 Task: In the  document recommendation.docx Use the tool word Count 'and display word count while typing'. Find the word using Dictionary 'insights'. Below name insert the link: www.instagram.com
Action: Mouse moved to (259, 382)
Screenshot: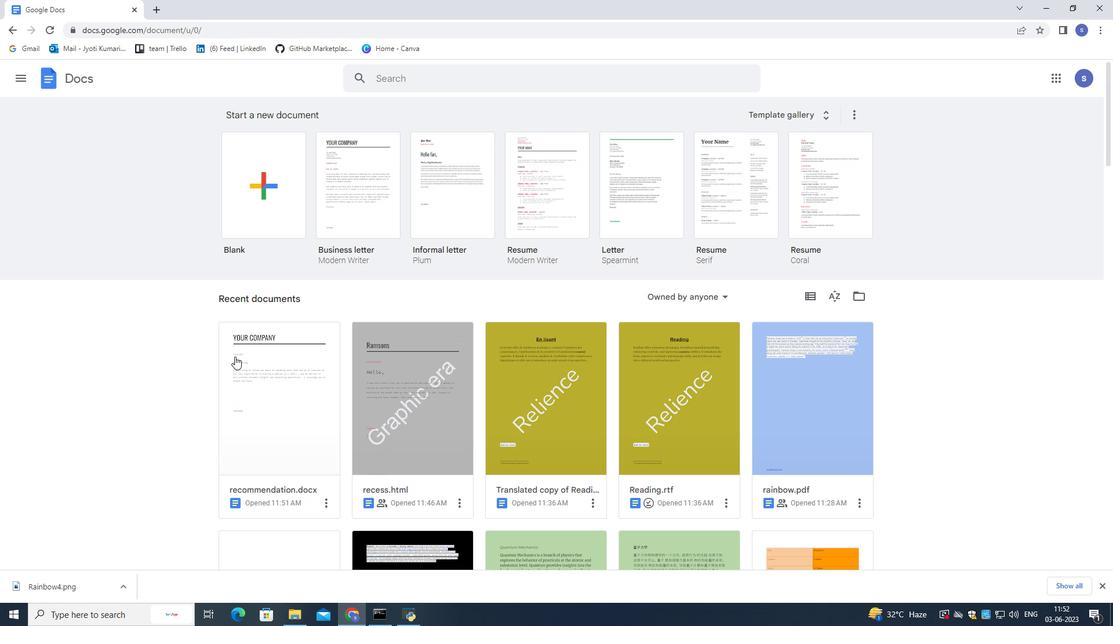 
Action: Mouse pressed left at (259, 382)
Screenshot: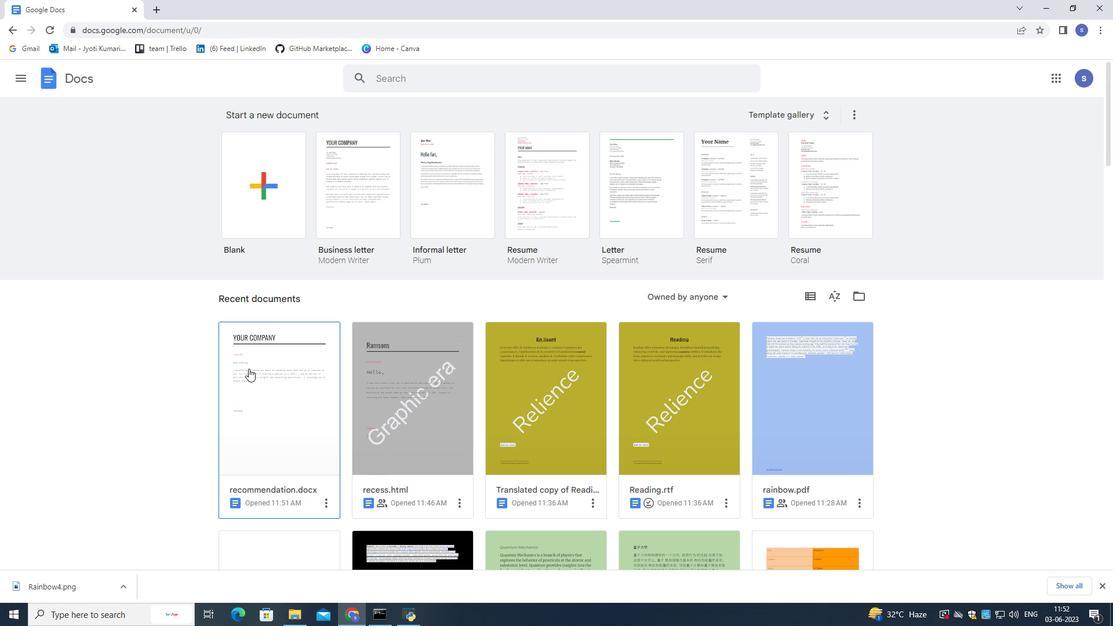 
Action: Mouse pressed left at (259, 382)
Screenshot: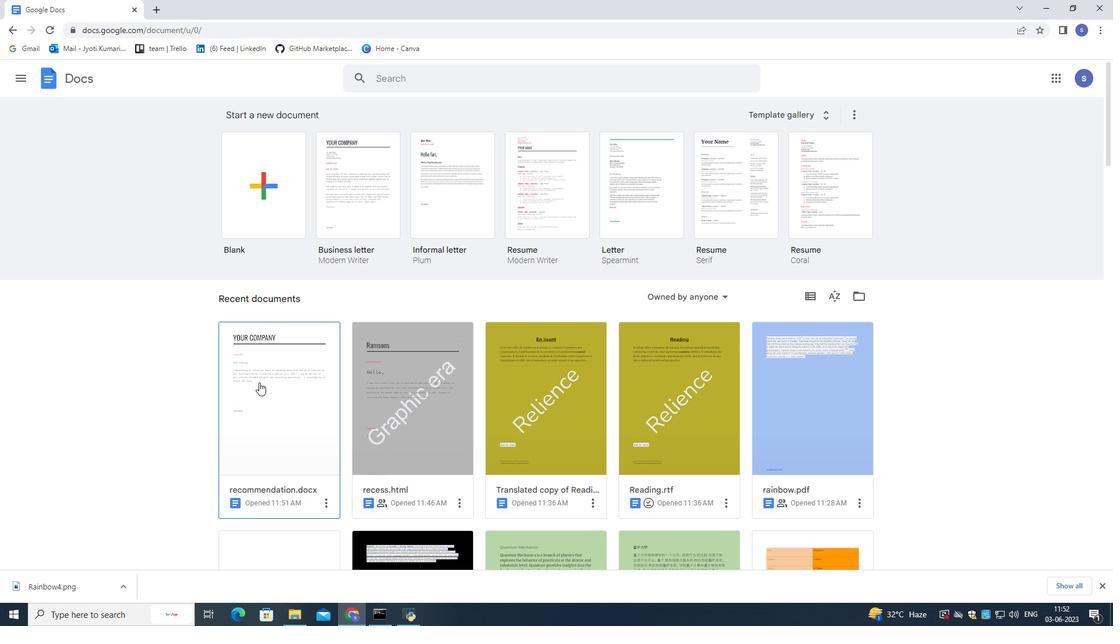 
Action: Mouse moved to (187, 81)
Screenshot: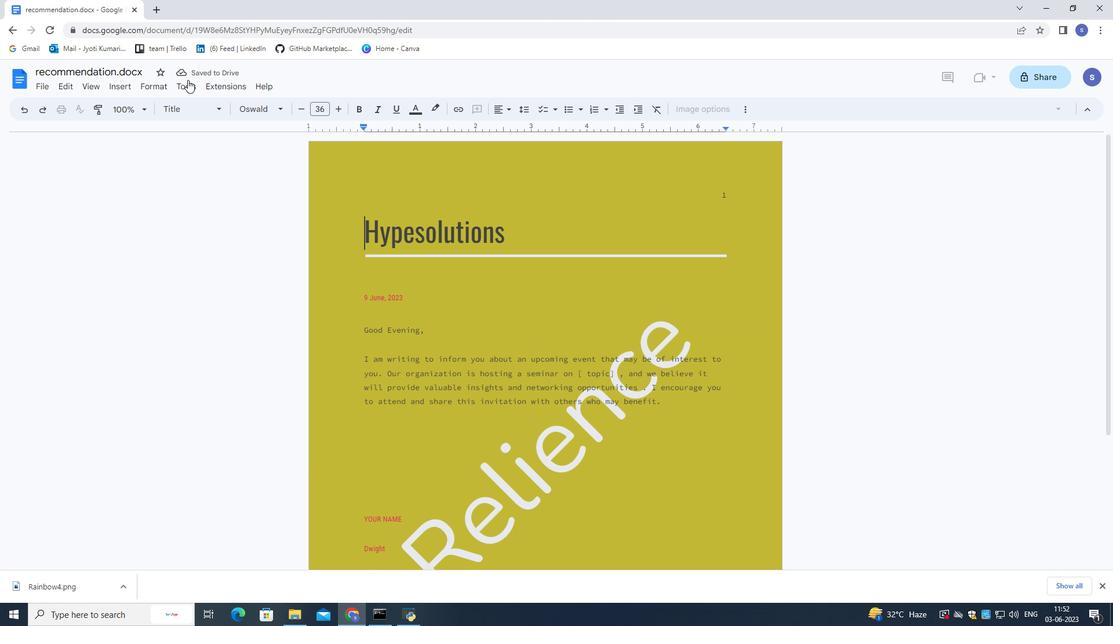 
Action: Mouse pressed left at (187, 81)
Screenshot: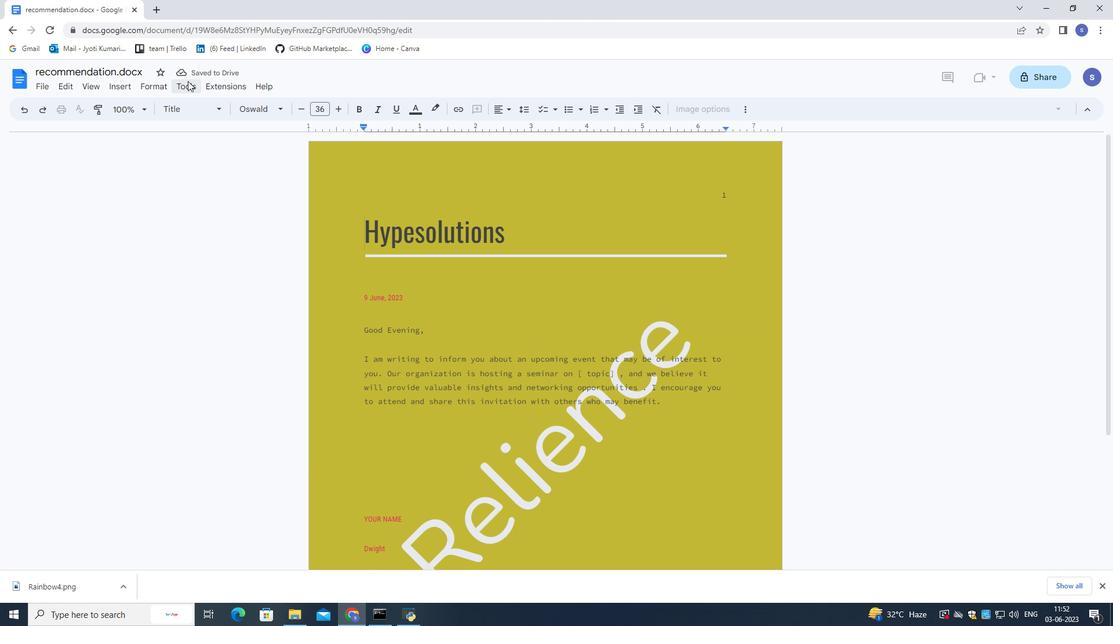 
Action: Mouse moved to (203, 122)
Screenshot: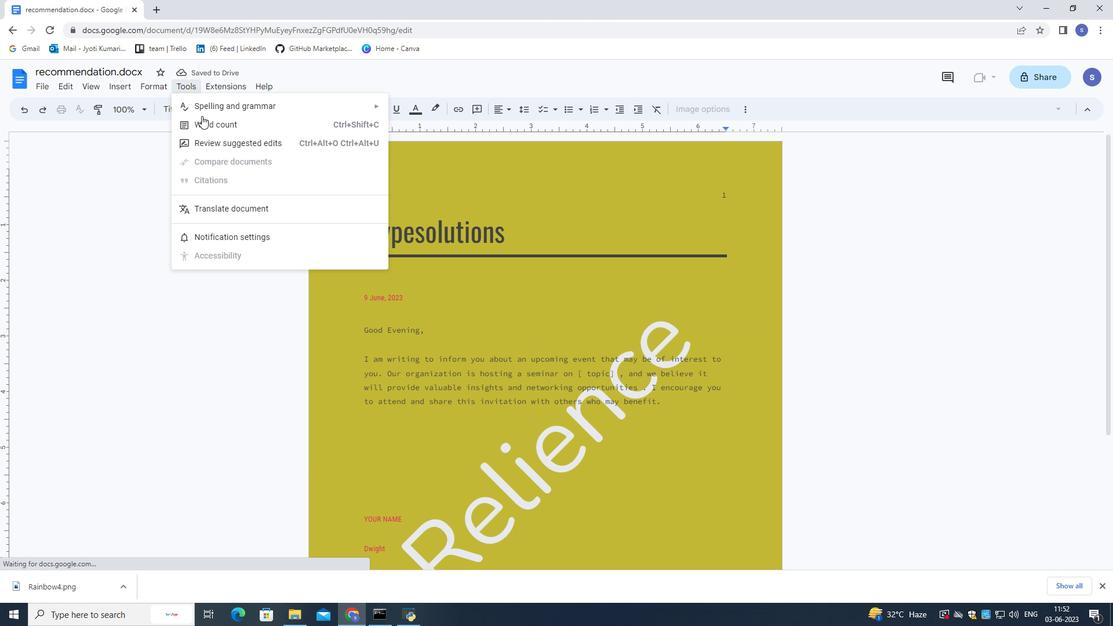
Action: Mouse pressed left at (203, 122)
Screenshot: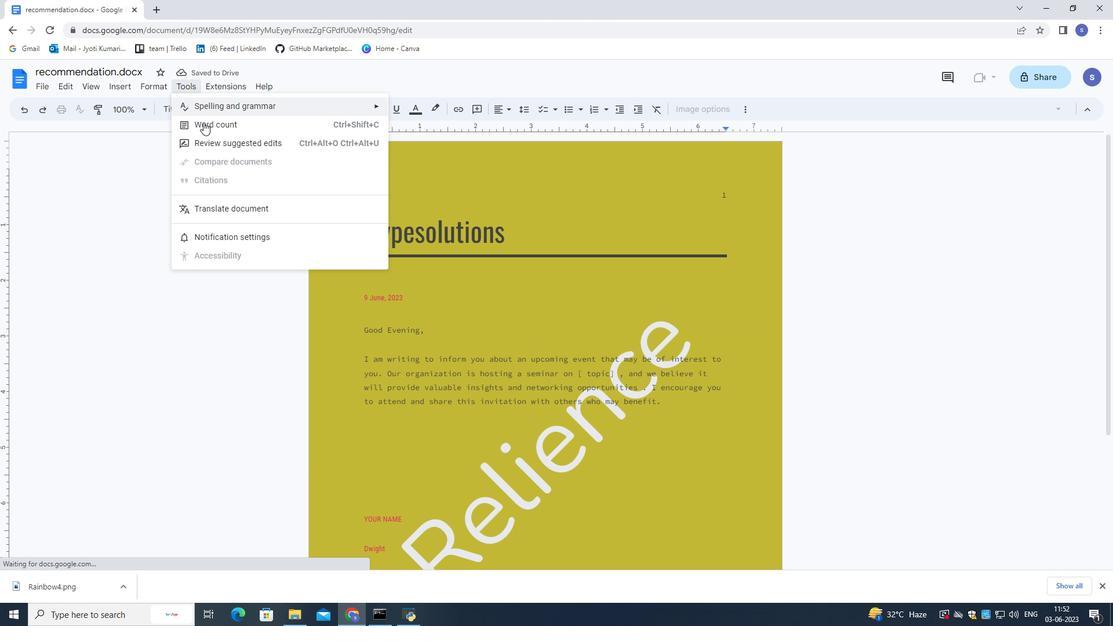 
Action: Mouse moved to (484, 361)
Screenshot: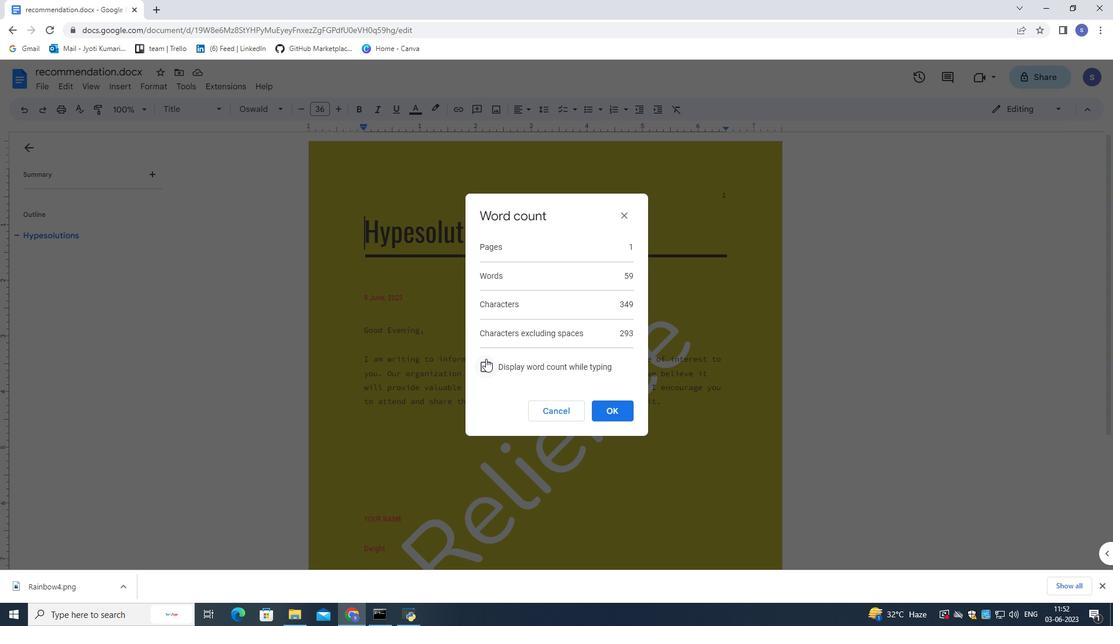 
Action: Mouse pressed left at (484, 361)
Screenshot: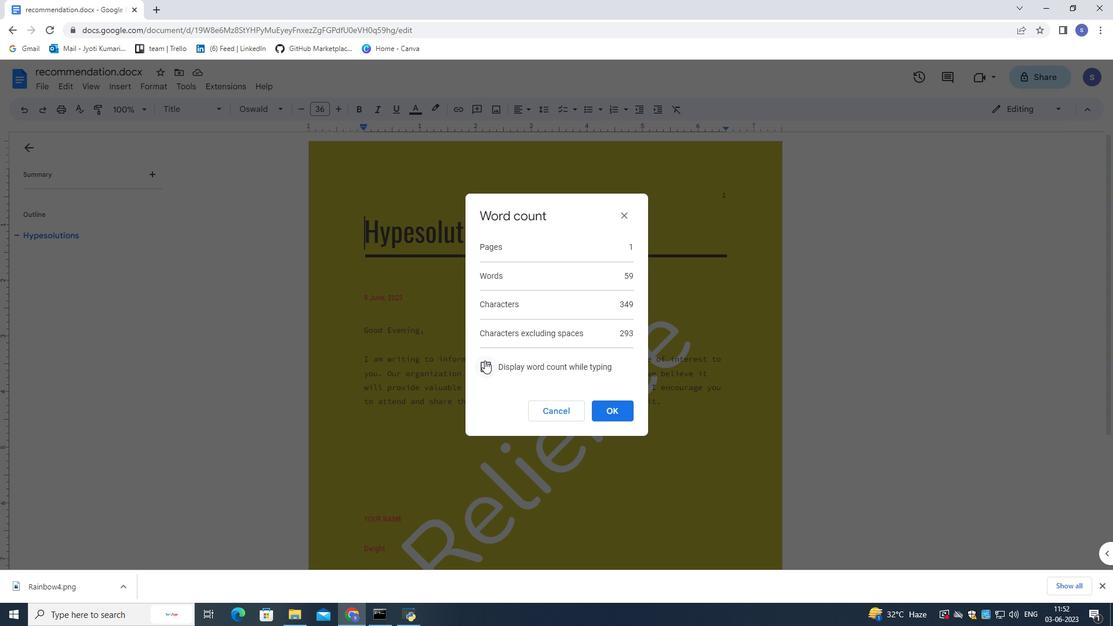 
Action: Mouse moved to (621, 411)
Screenshot: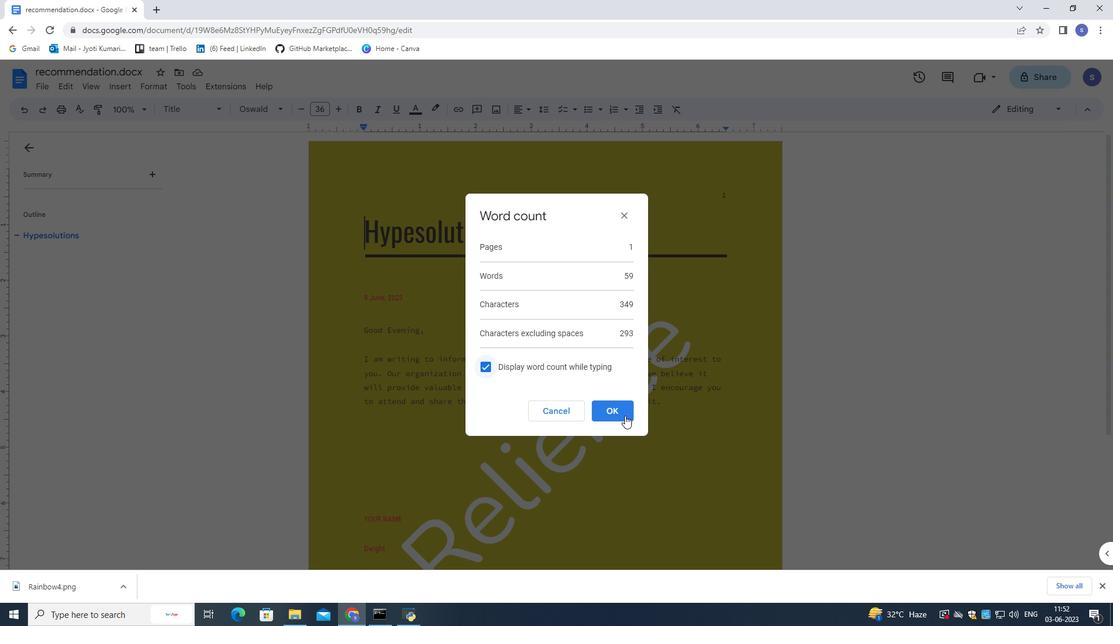 
Action: Mouse pressed left at (621, 411)
Screenshot: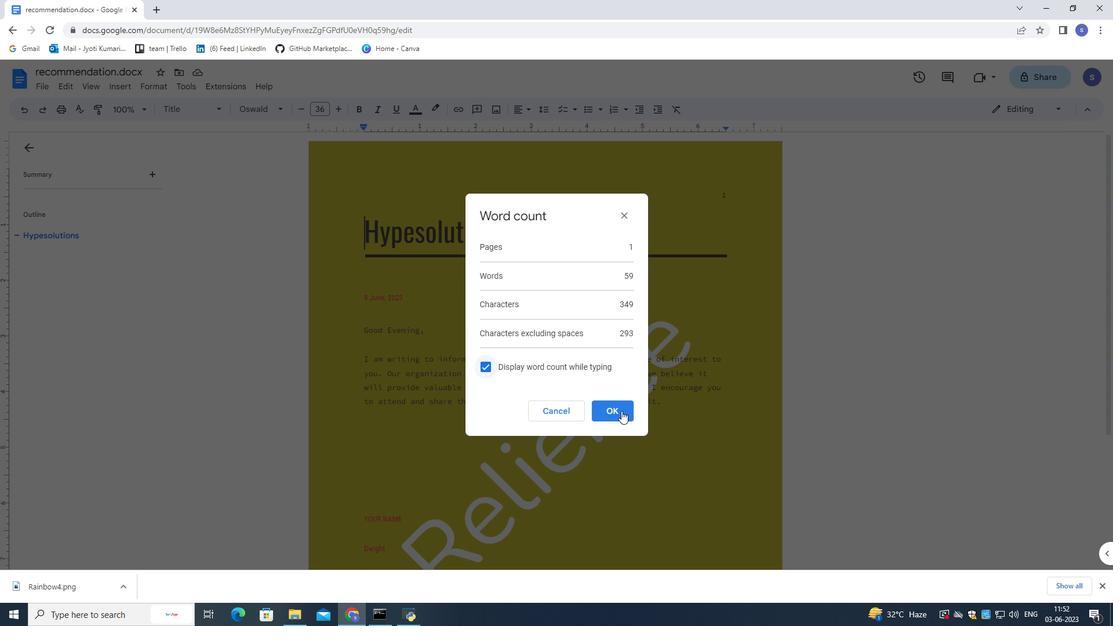 
Action: Mouse moved to (192, 84)
Screenshot: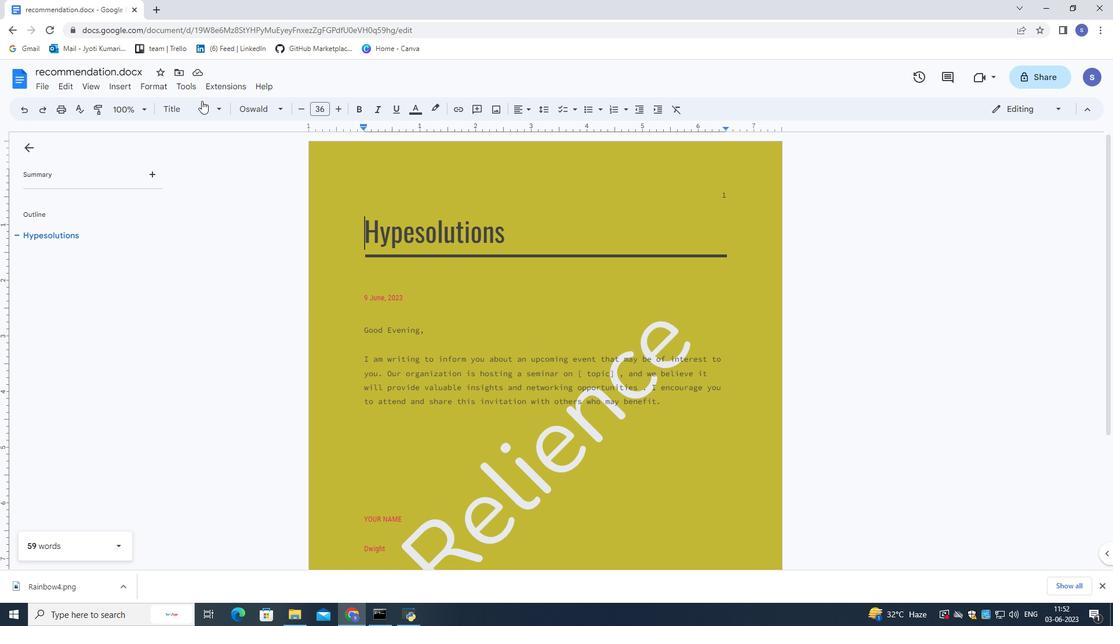 
Action: Mouse pressed left at (192, 84)
Screenshot: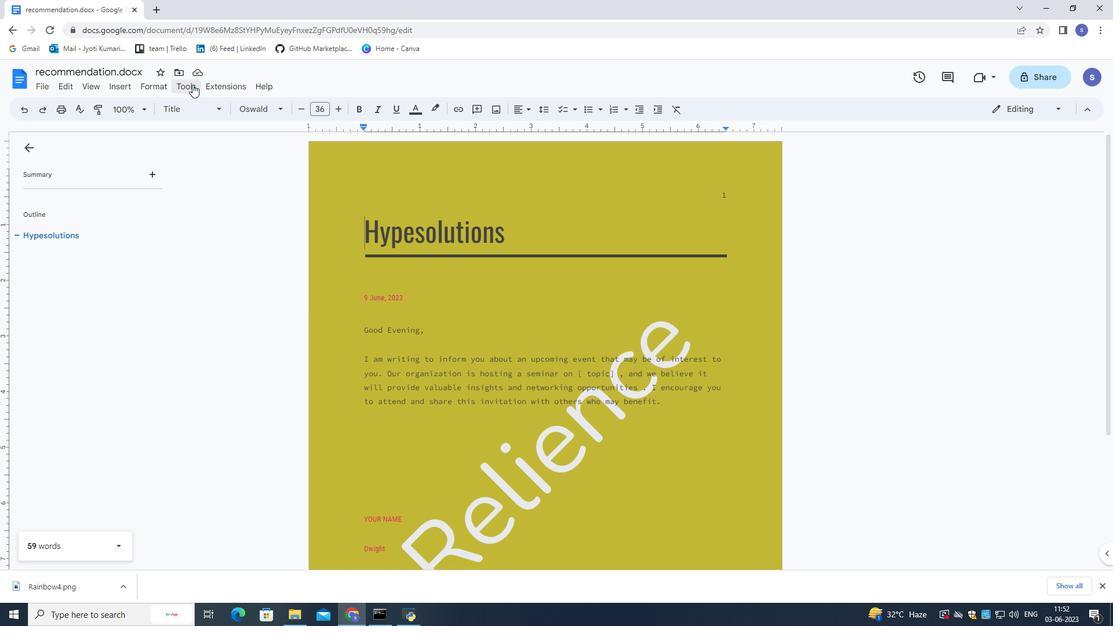 
Action: Mouse moved to (231, 237)
Screenshot: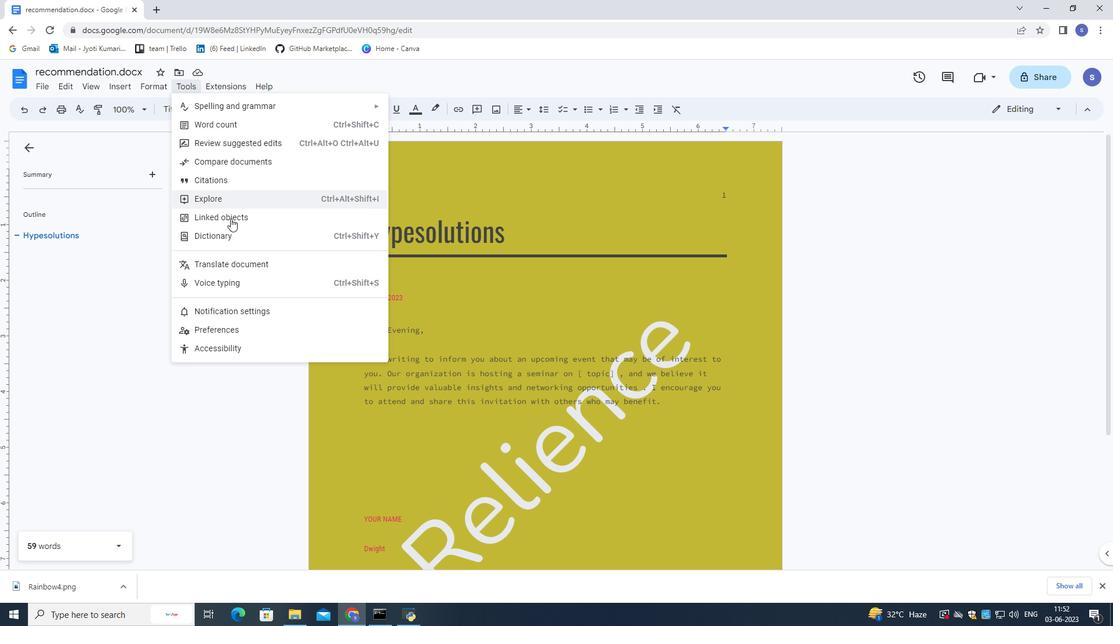 
Action: Mouse pressed left at (231, 237)
Screenshot: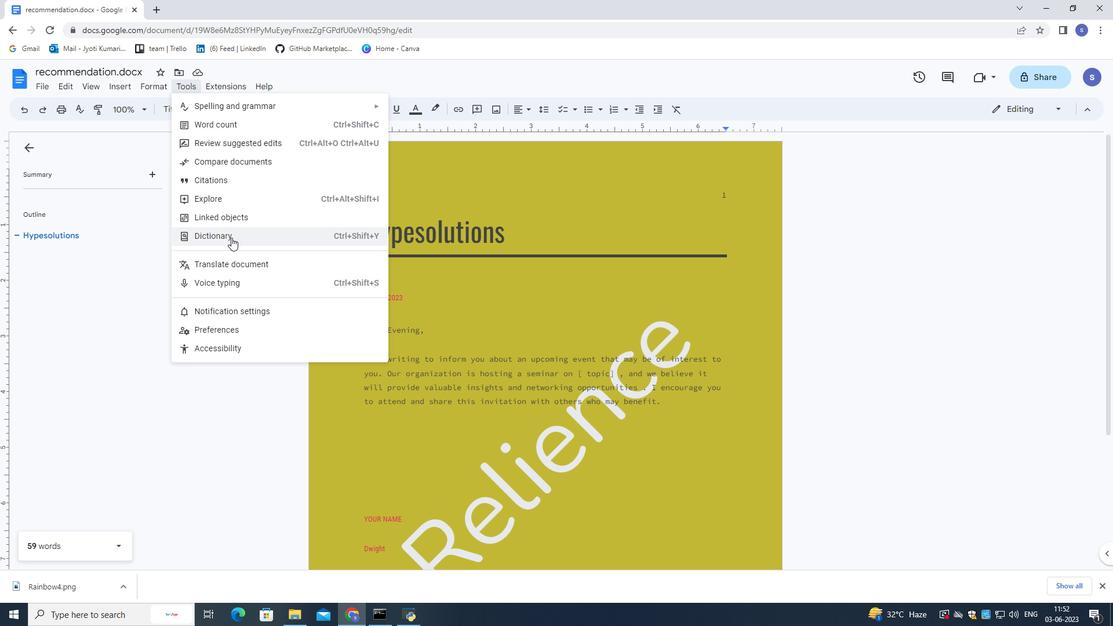 
Action: Mouse moved to (1035, 142)
Screenshot: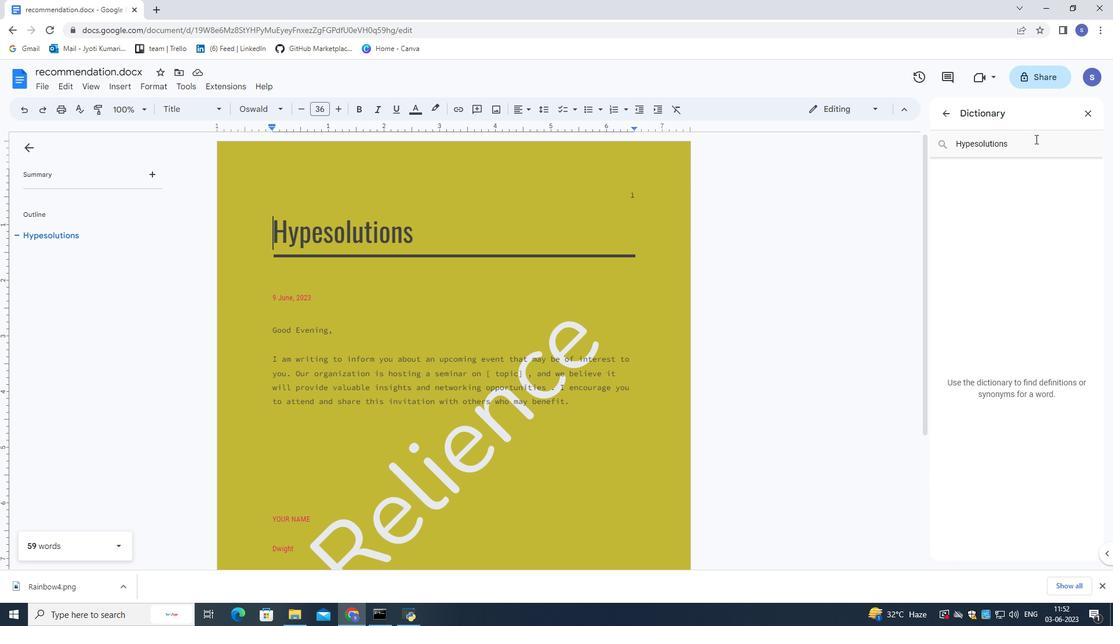 
Action: Mouse pressed left at (1035, 142)
Screenshot: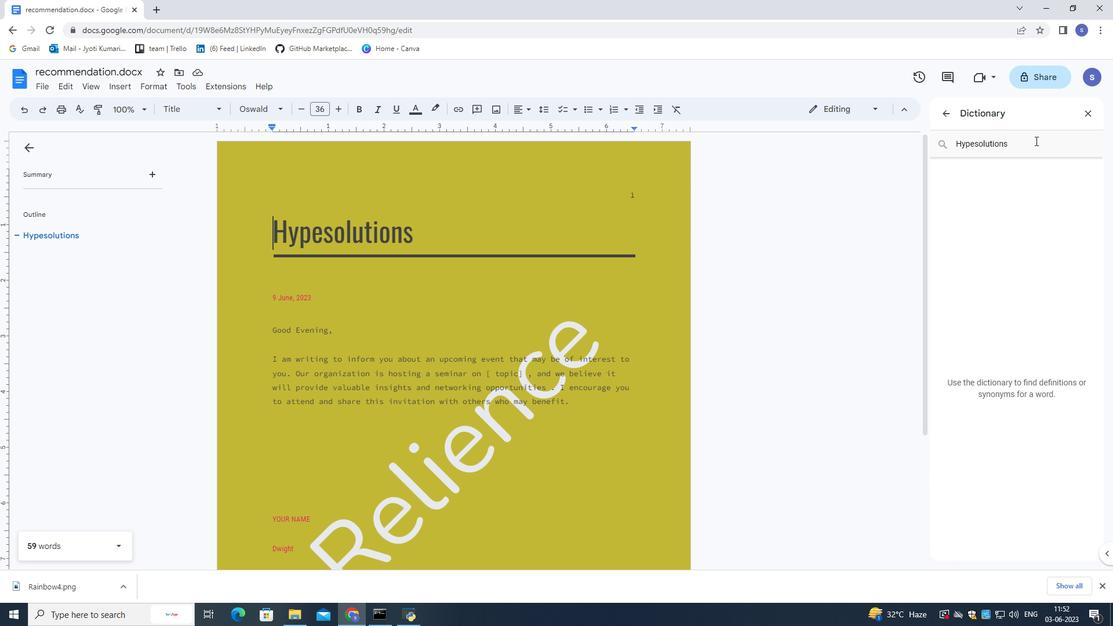
Action: Mouse pressed left at (1035, 142)
Screenshot: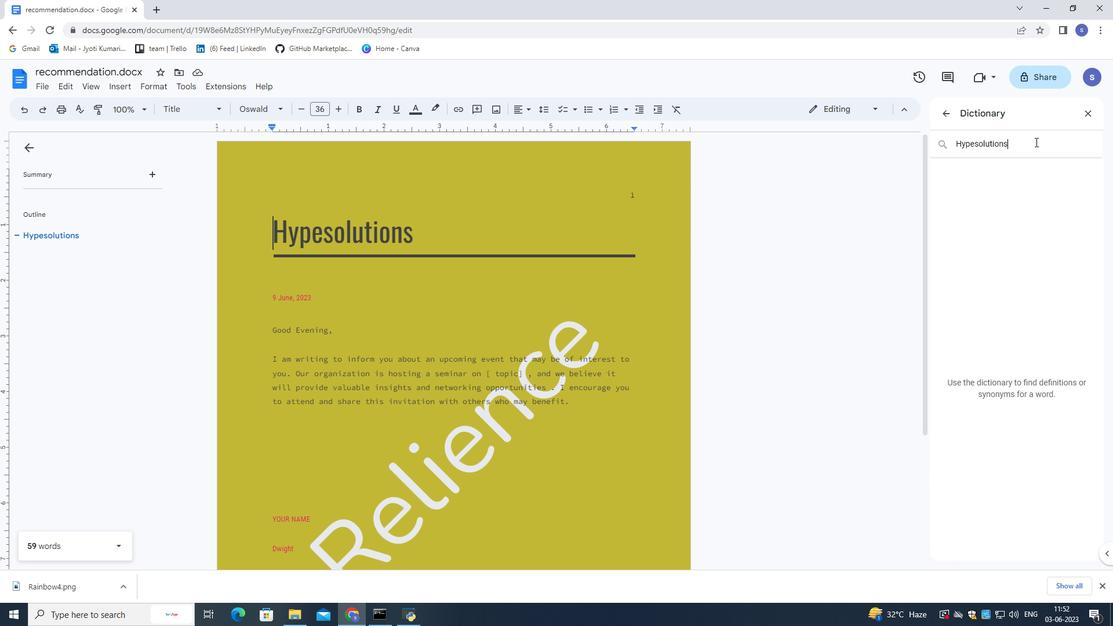 
Action: Mouse pressed left at (1035, 142)
Screenshot: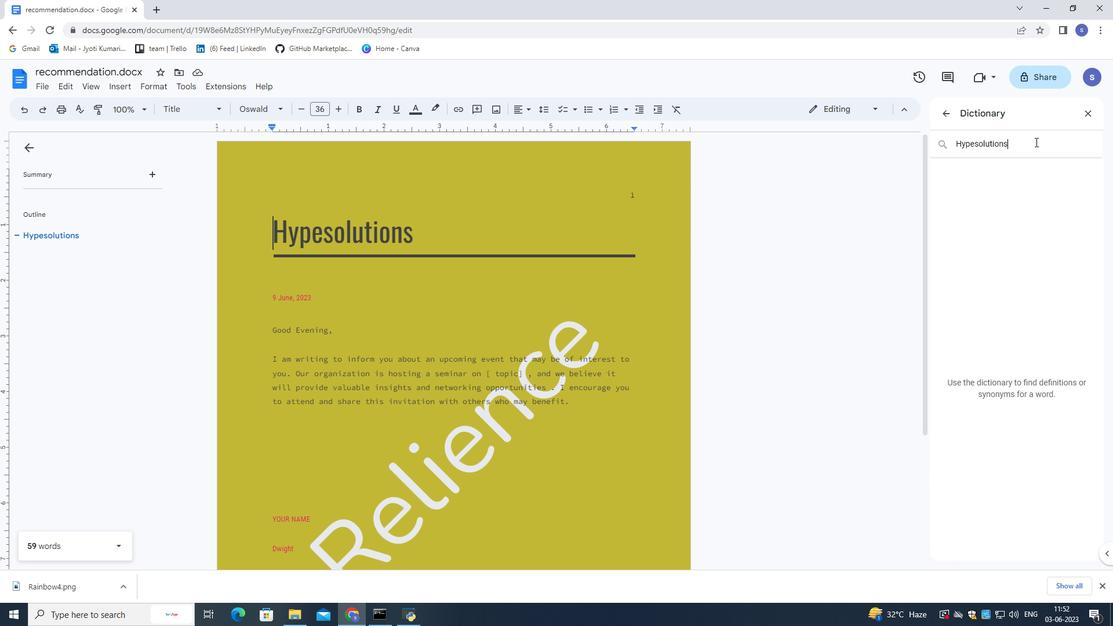 
Action: Mouse moved to (1015, 144)
Screenshot: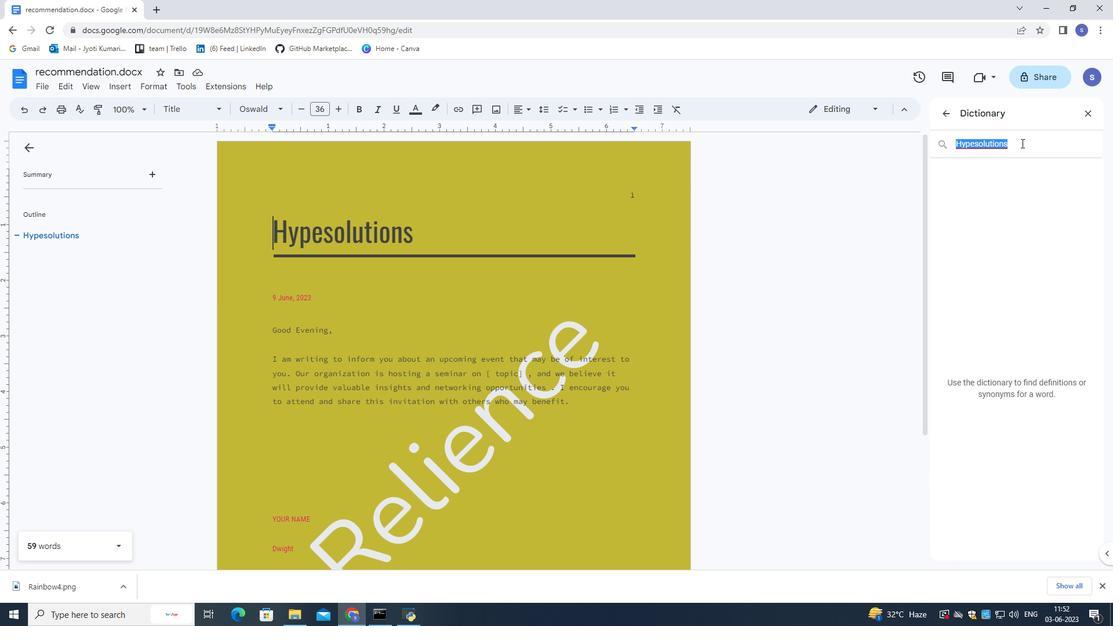 
Action: Key pressed below<Key.enter>
Screenshot: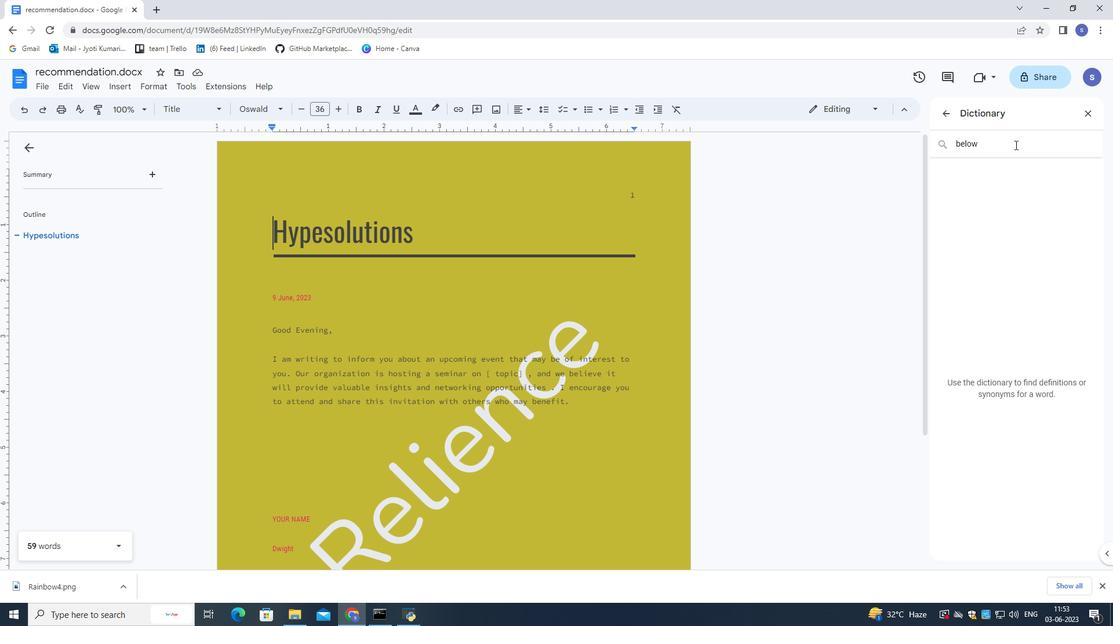 
Action: Mouse moved to (410, 413)
Screenshot: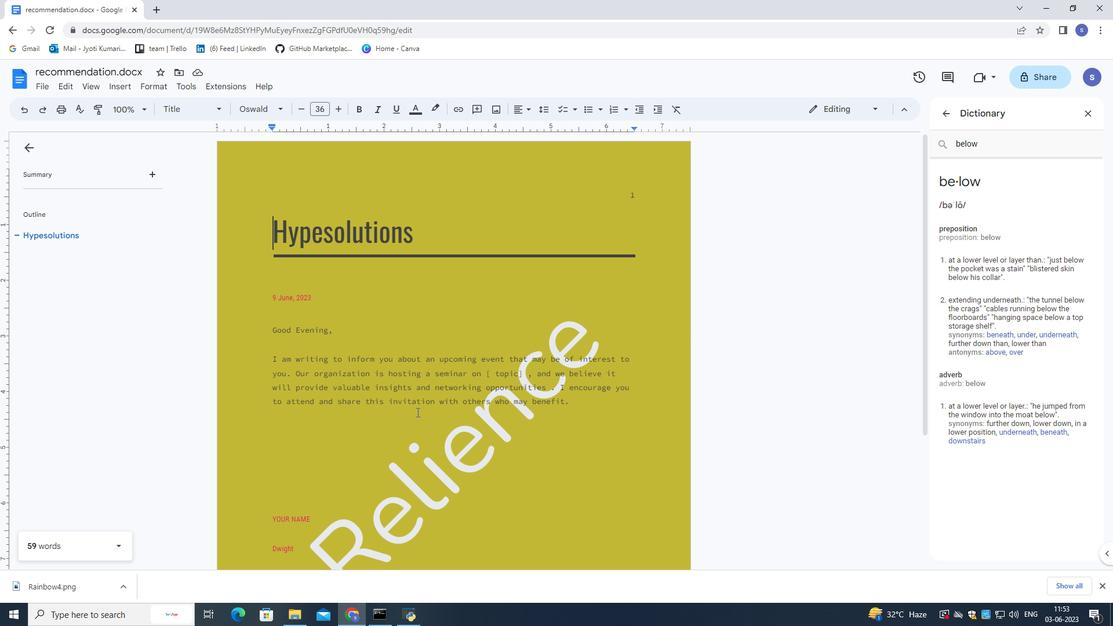 
Action: Mouse scrolled (410, 413) with delta (0, 0)
Screenshot: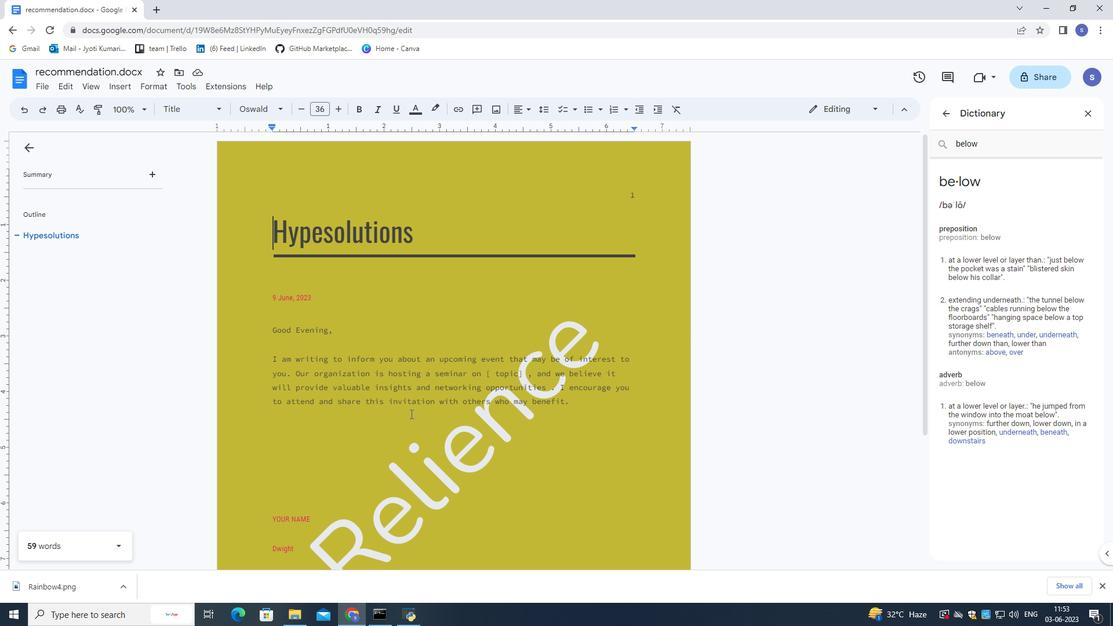 
Action: Mouse scrolled (410, 413) with delta (0, 0)
Screenshot: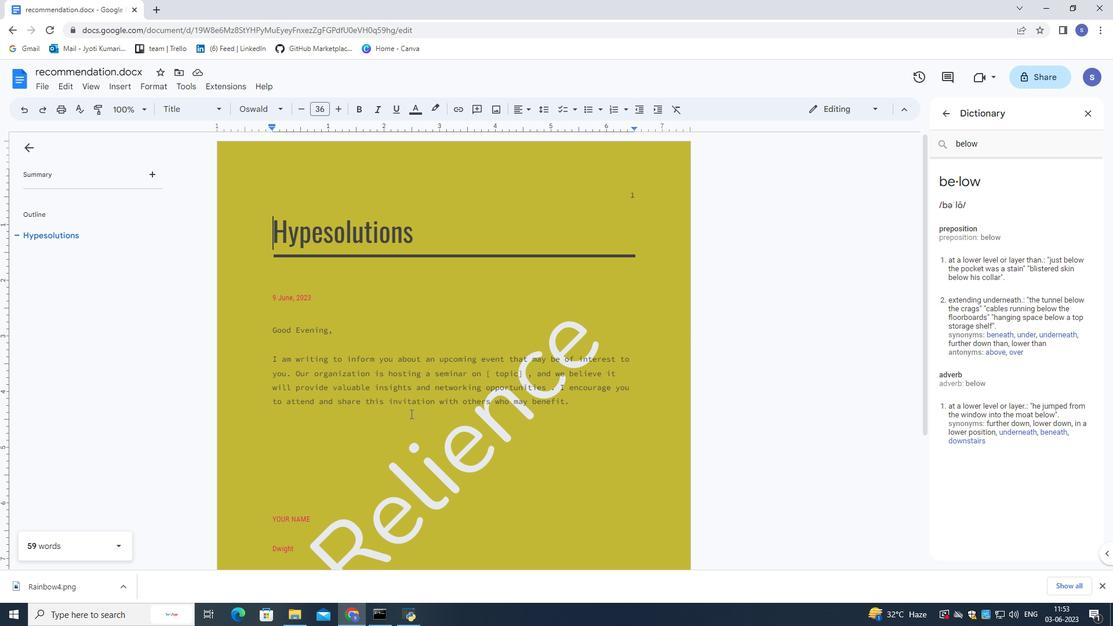 
Action: Mouse scrolled (410, 413) with delta (0, 0)
Screenshot: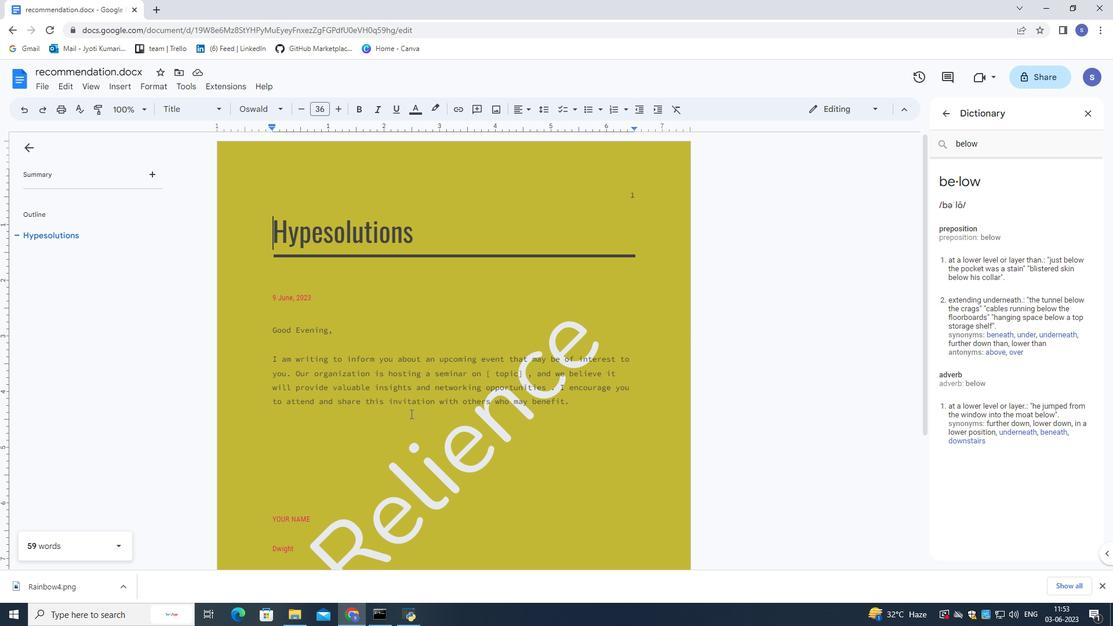 
Action: Mouse scrolled (410, 413) with delta (0, 0)
Screenshot: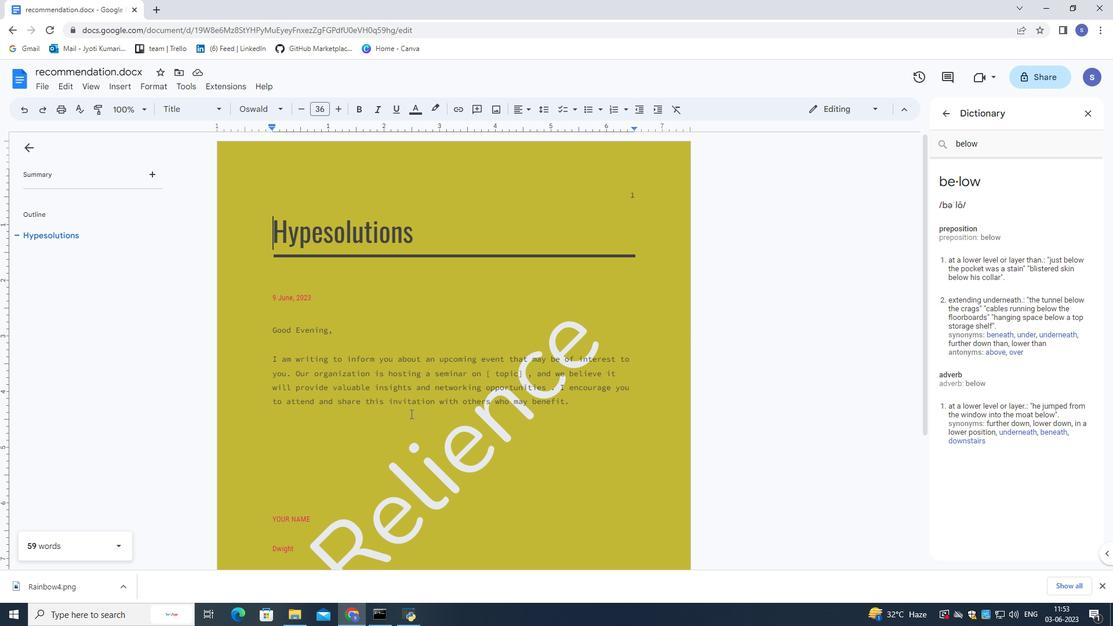 
Action: Mouse moved to (373, 397)
Screenshot: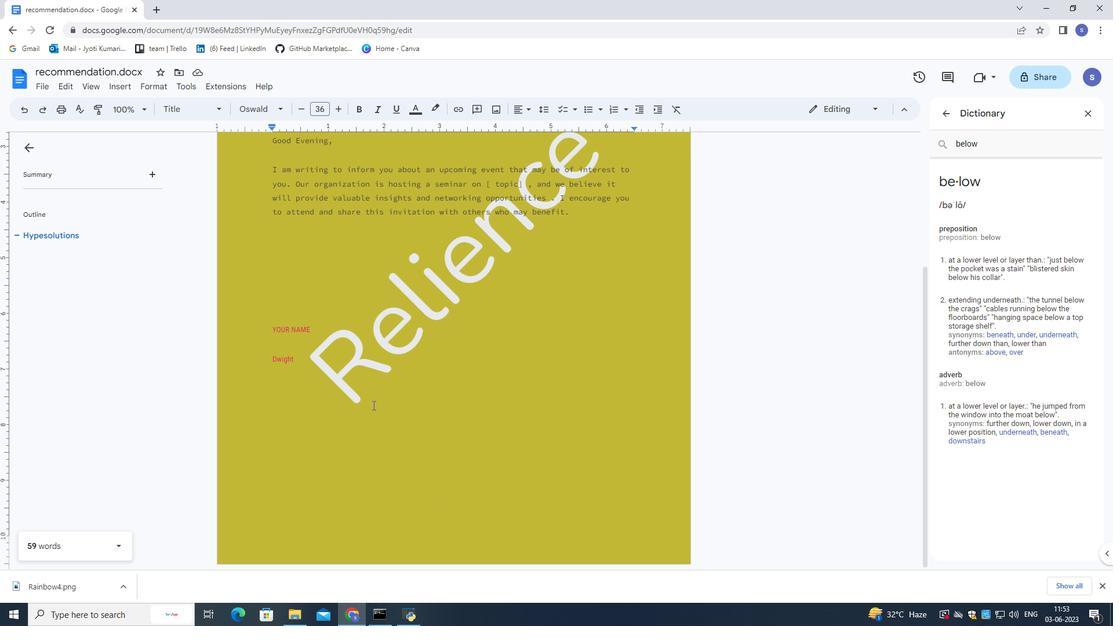
Action: Mouse pressed left at (373, 397)
Screenshot: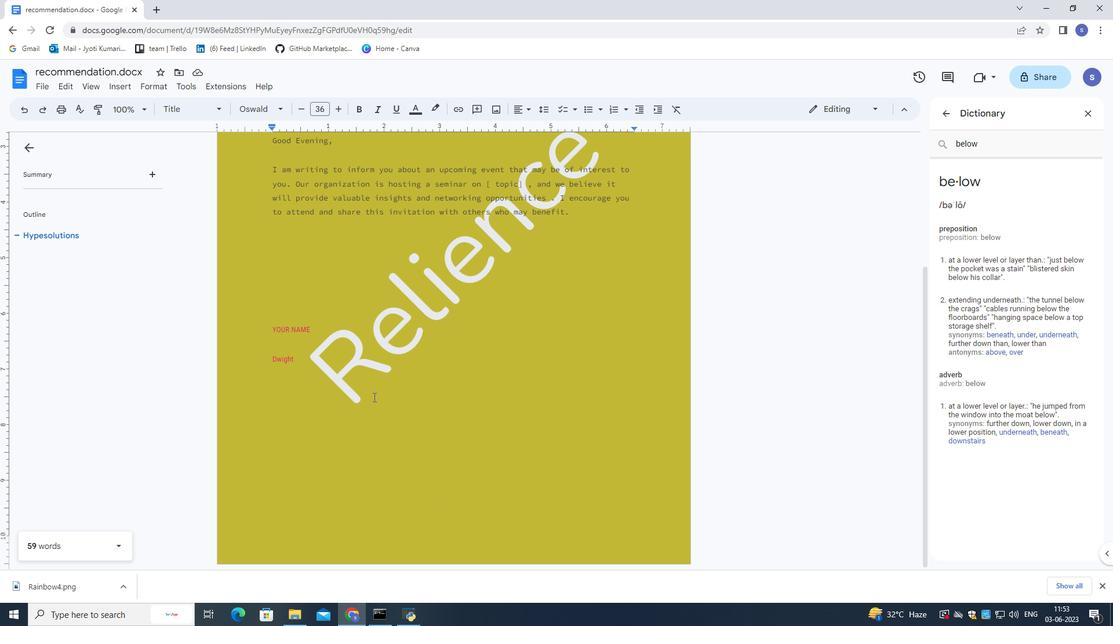
Action: Mouse moved to (376, 373)
Screenshot: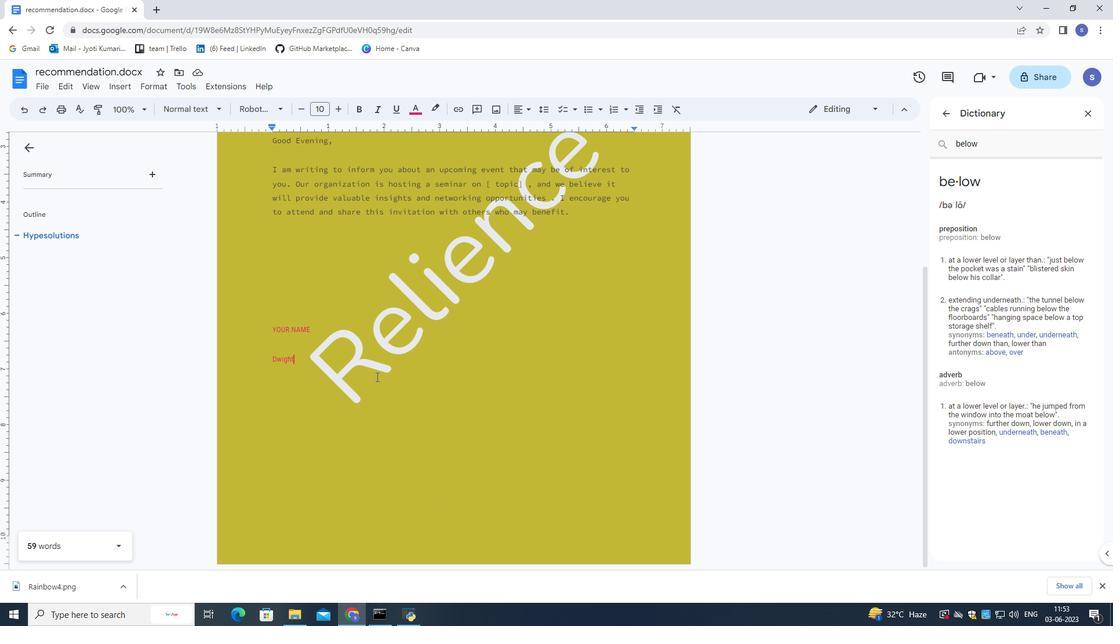 
Action: Key pressed <Key.enter><Key.enter><Key.enter><Key.enter>
Screenshot: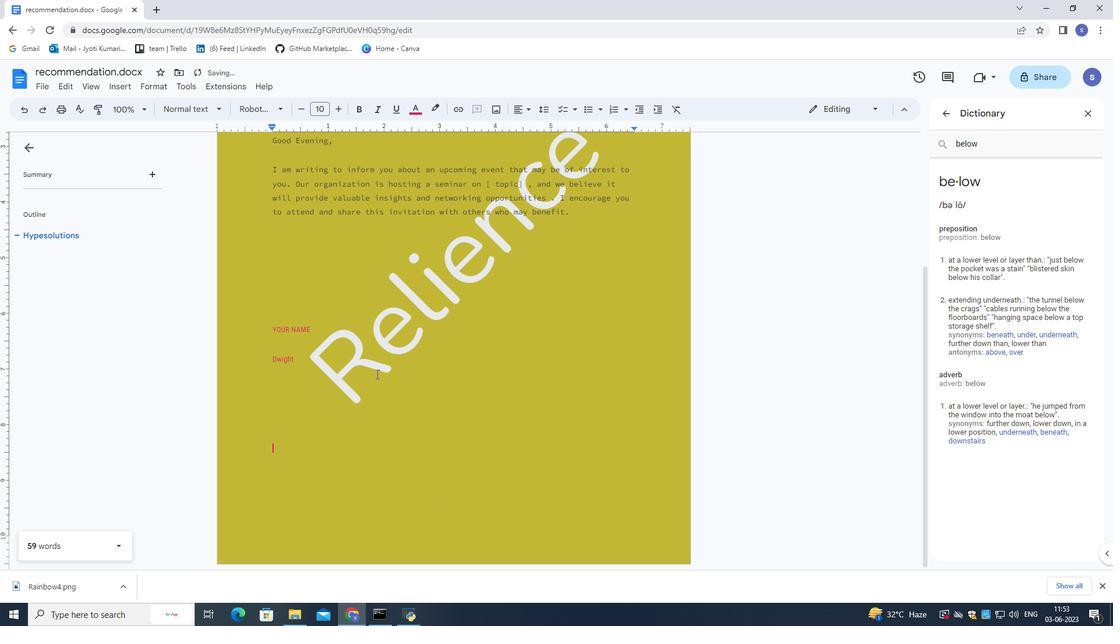 
Action: Mouse moved to (499, 170)
Screenshot: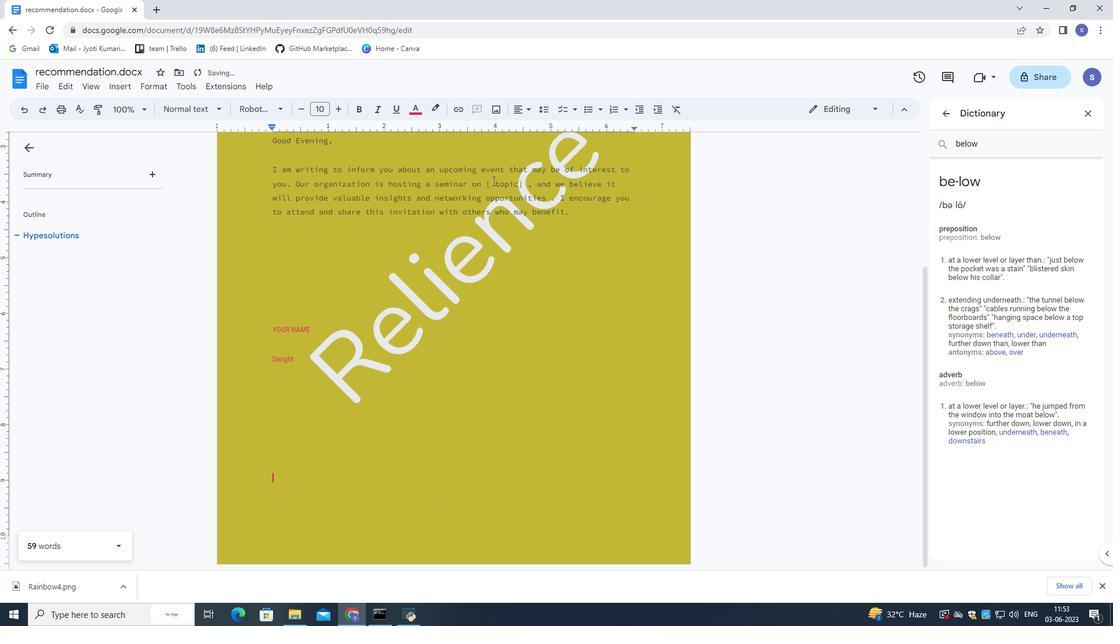 
Action: Key pressed <Key.enter>
Screenshot: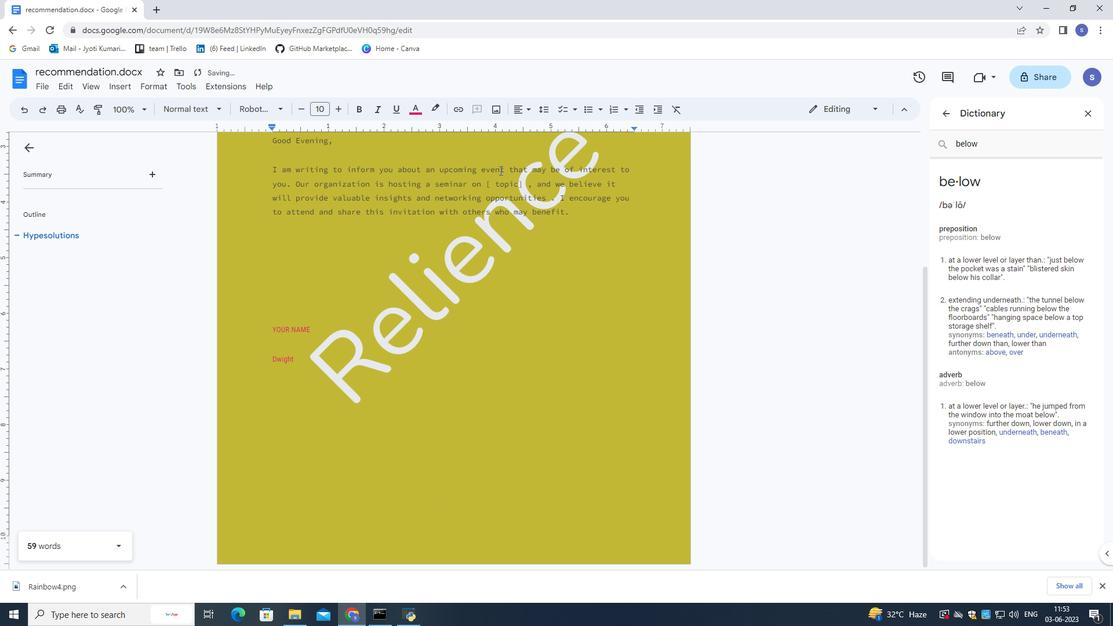 
Action: Mouse moved to (459, 107)
Screenshot: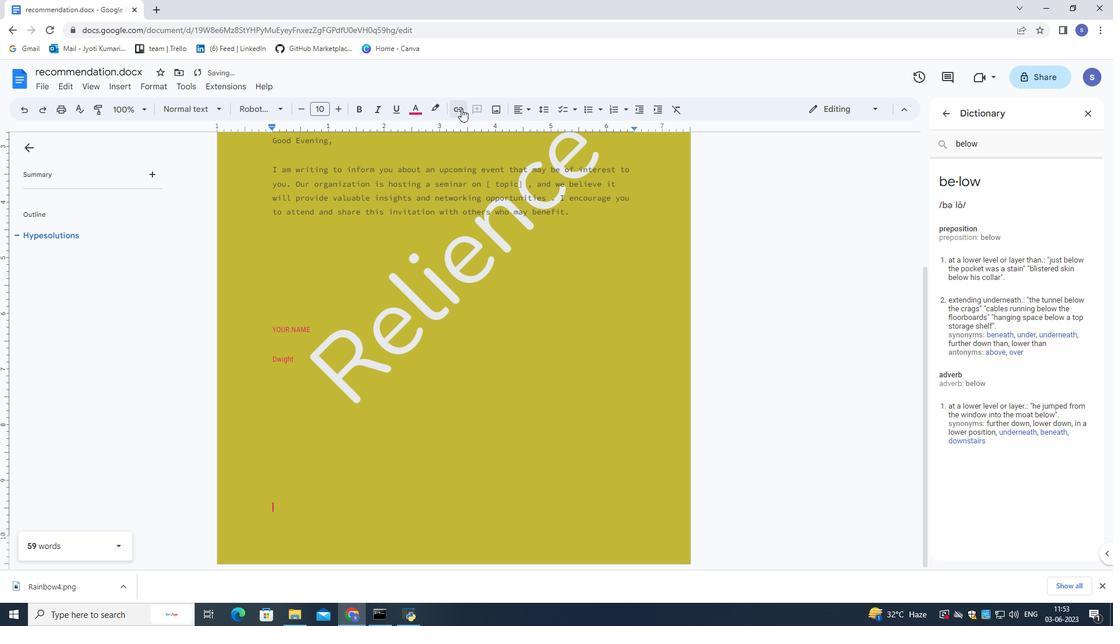 
Action: Mouse pressed left at (459, 107)
Screenshot: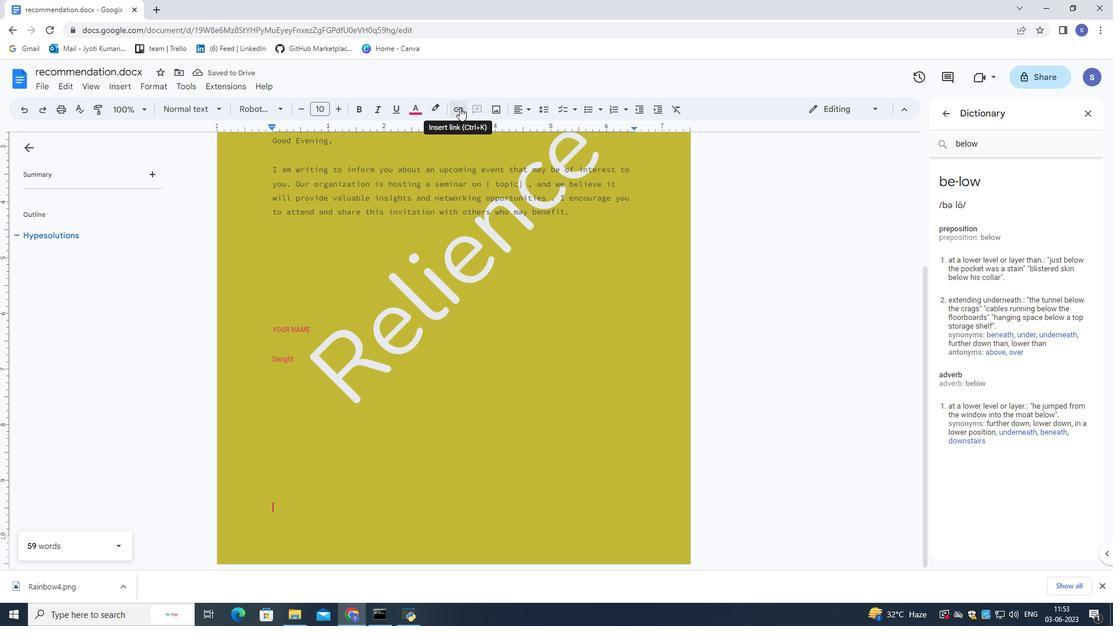 
Action: Mouse moved to (477, 118)
Screenshot: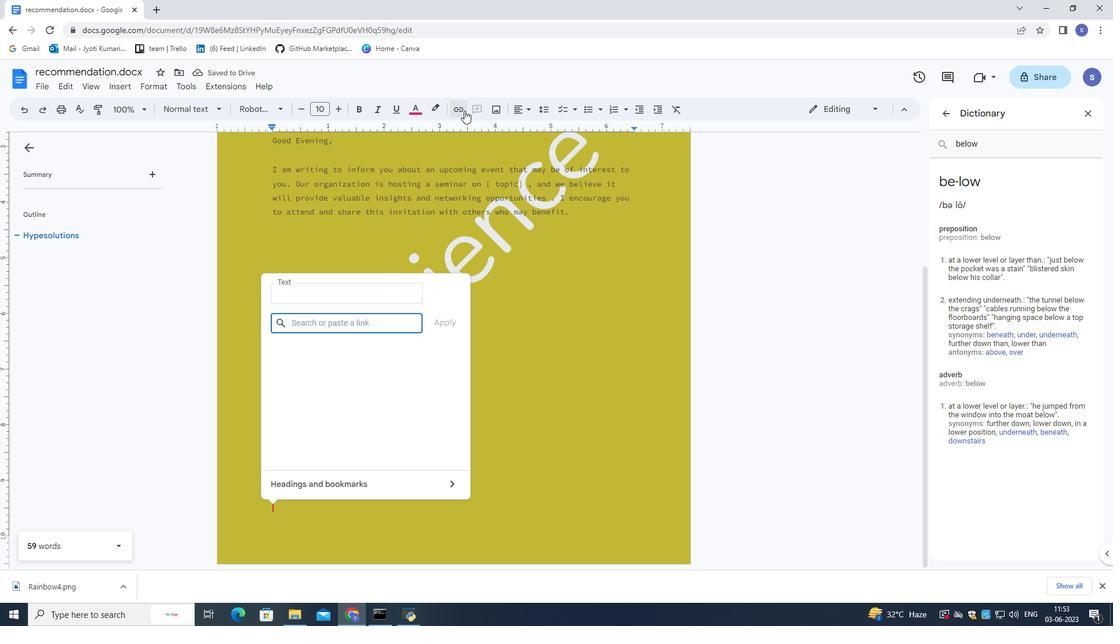 
Action: Key pressed www.instagram.com
Screenshot: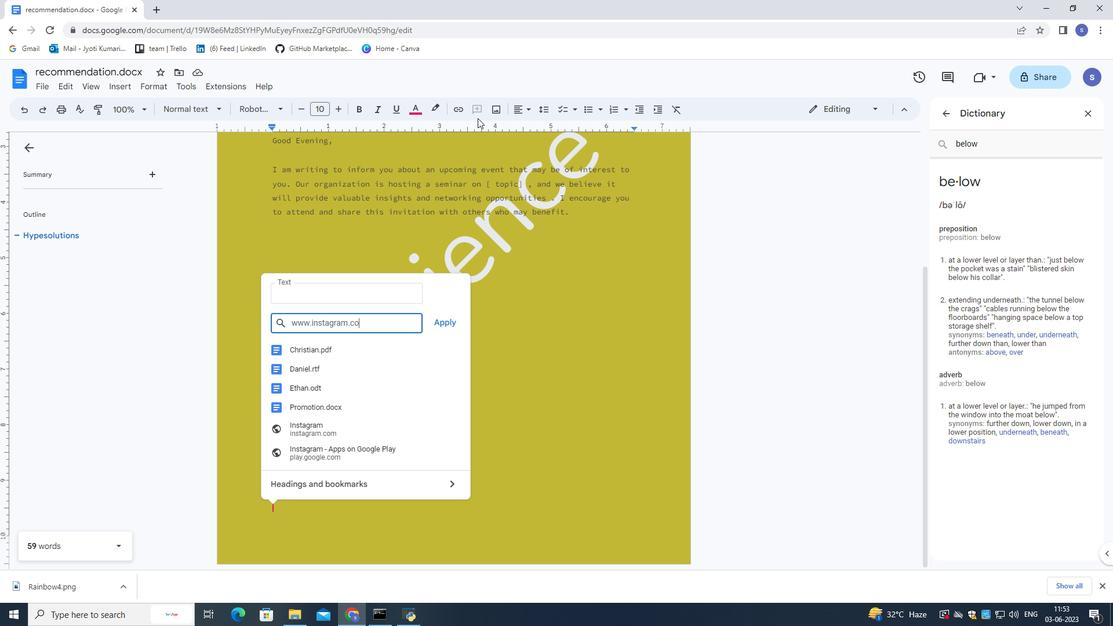 
Action: Mouse moved to (440, 326)
Screenshot: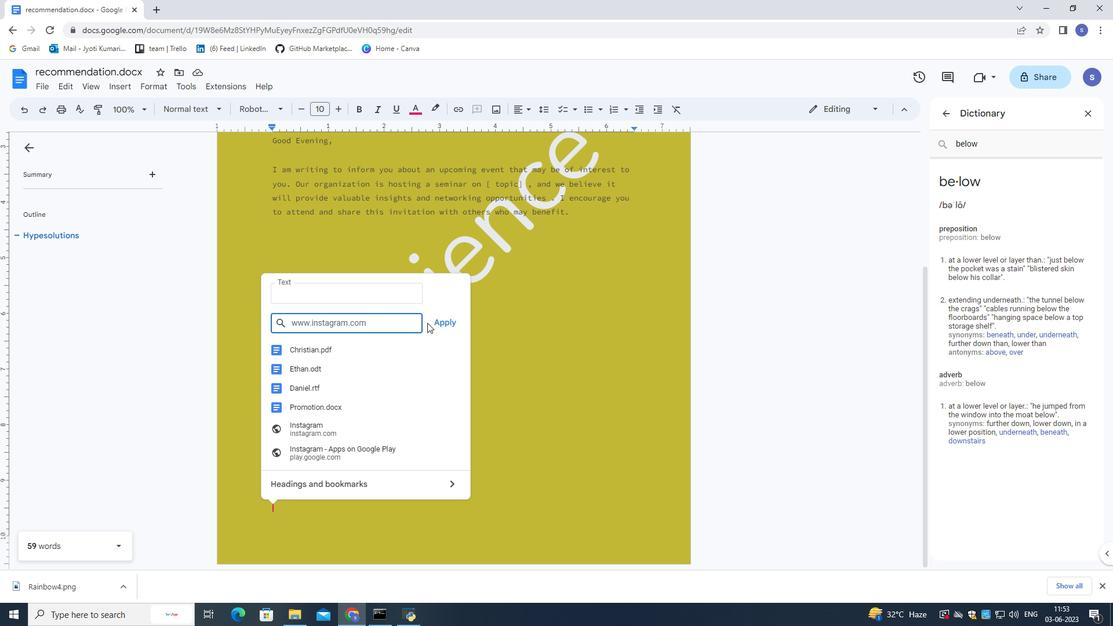 
Action: Mouse pressed left at (440, 326)
Screenshot: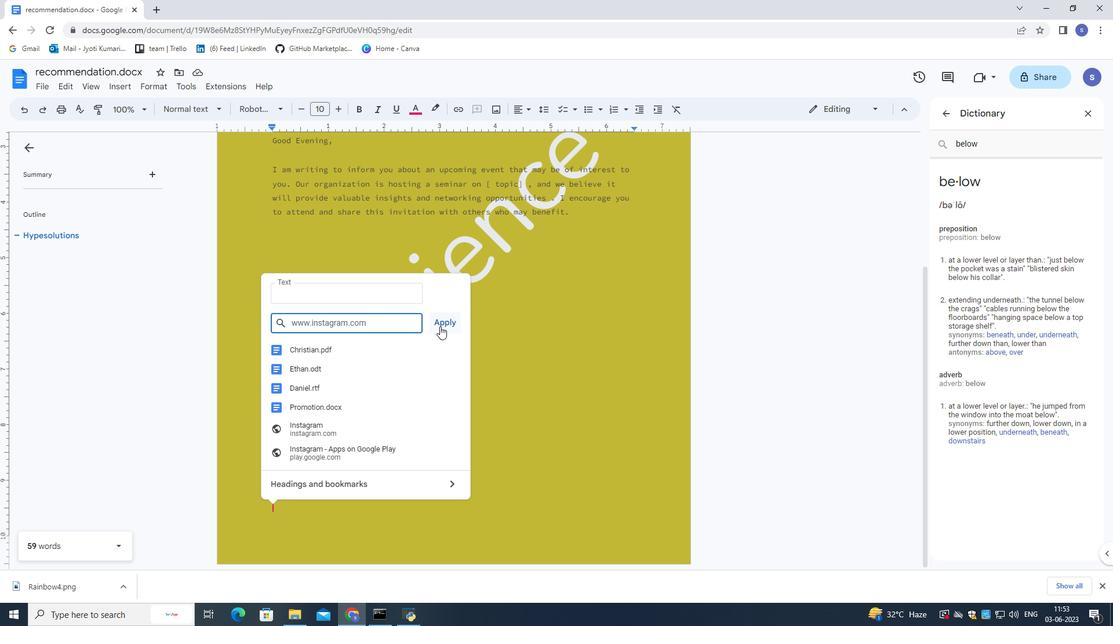 
